Task: Add a signature Jim Hall containing Best wishes for a happy National Womens Day, Jim Hall to email address softage.2@softage.net and add a folder Fundraising
Action: Key pressed n<Key.shift>Jim<Key.space><Key.shift>Hall<Key.shift_r><Key.home><Key.backspace>
Screenshot: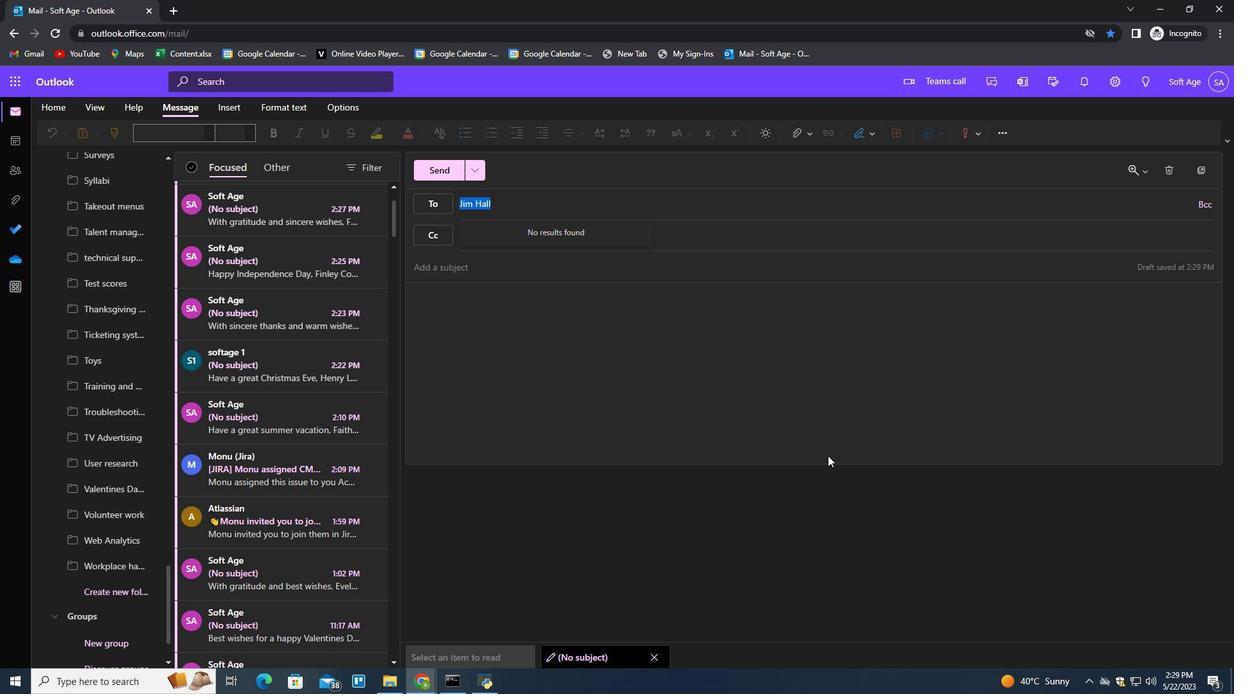 
Action: Mouse moved to (867, 128)
Screenshot: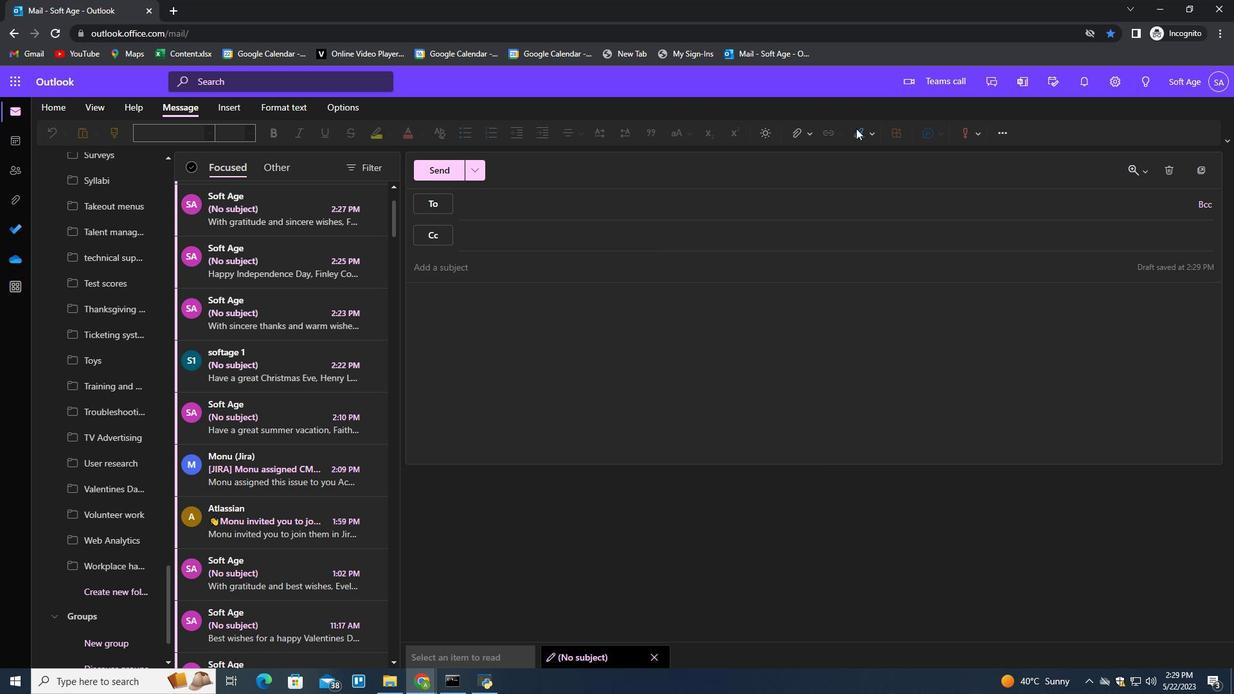 
Action: Mouse pressed left at (867, 128)
Screenshot: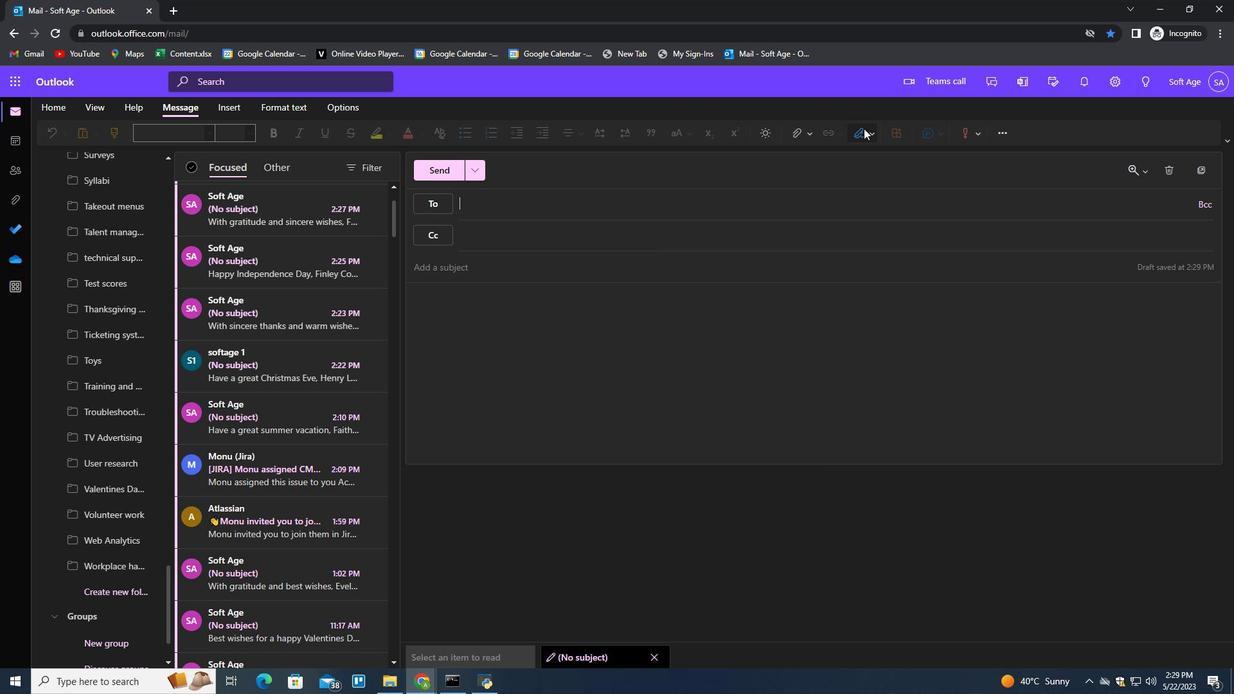 
Action: Mouse moved to (850, 182)
Screenshot: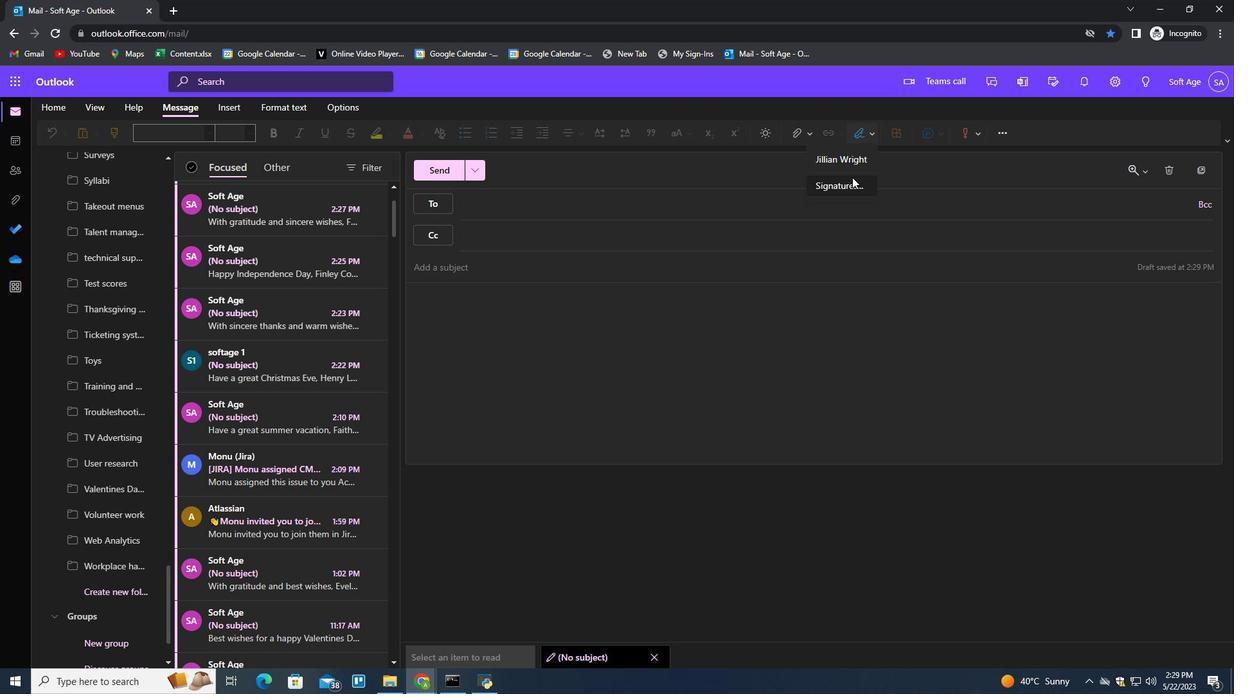 
Action: Mouse pressed left at (850, 182)
Screenshot: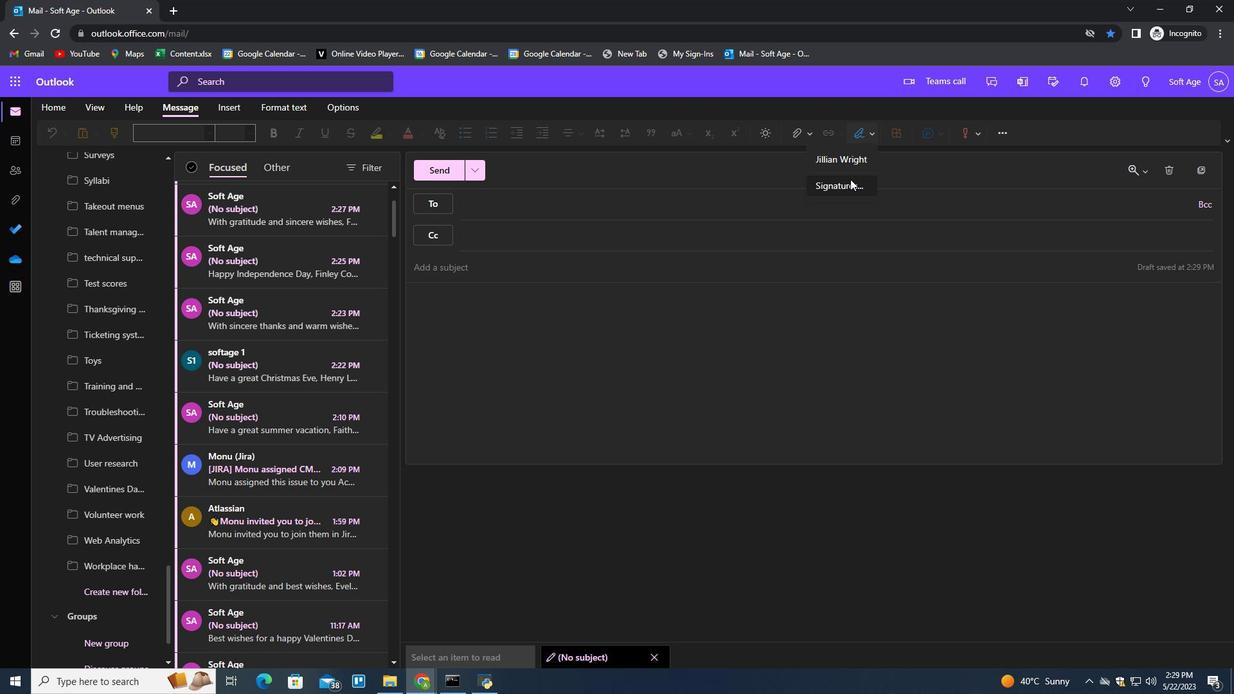 
Action: Mouse moved to (871, 232)
Screenshot: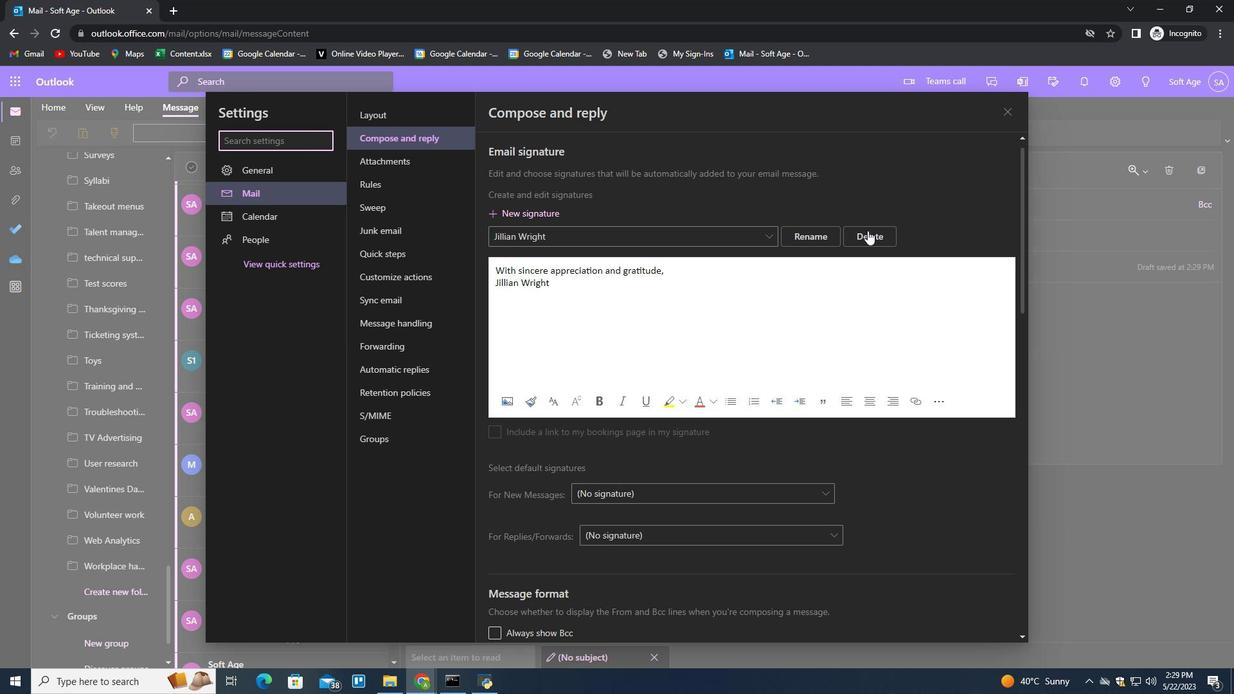 
Action: Mouse pressed left at (871, 232)
Screenshot: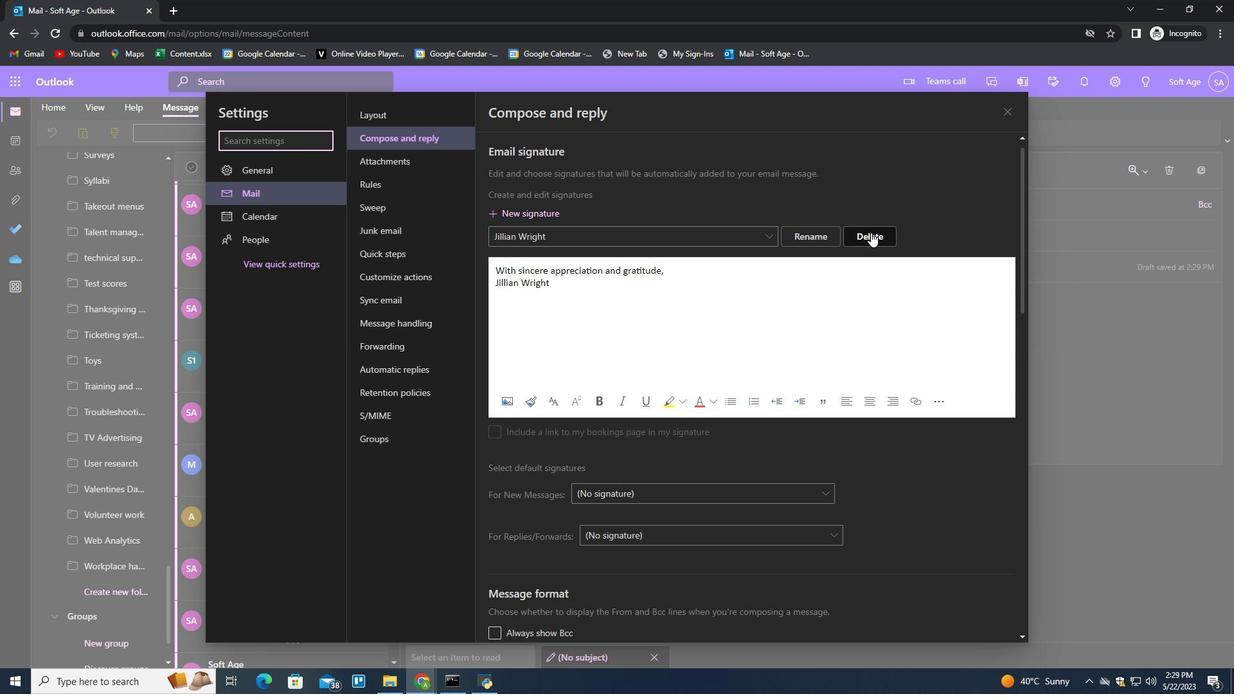 
Action: Mouse moved to (864, 234)
Screenshot: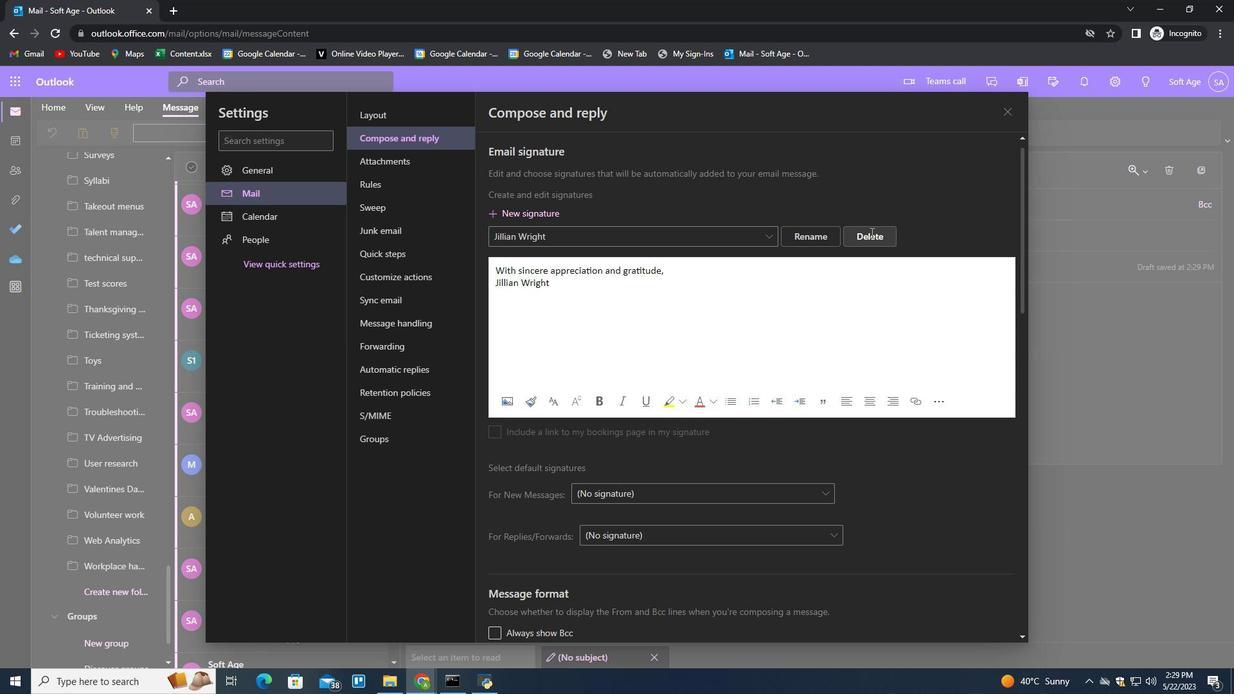 
Action: Mouse pressed left at (864, 234)
Screenshot: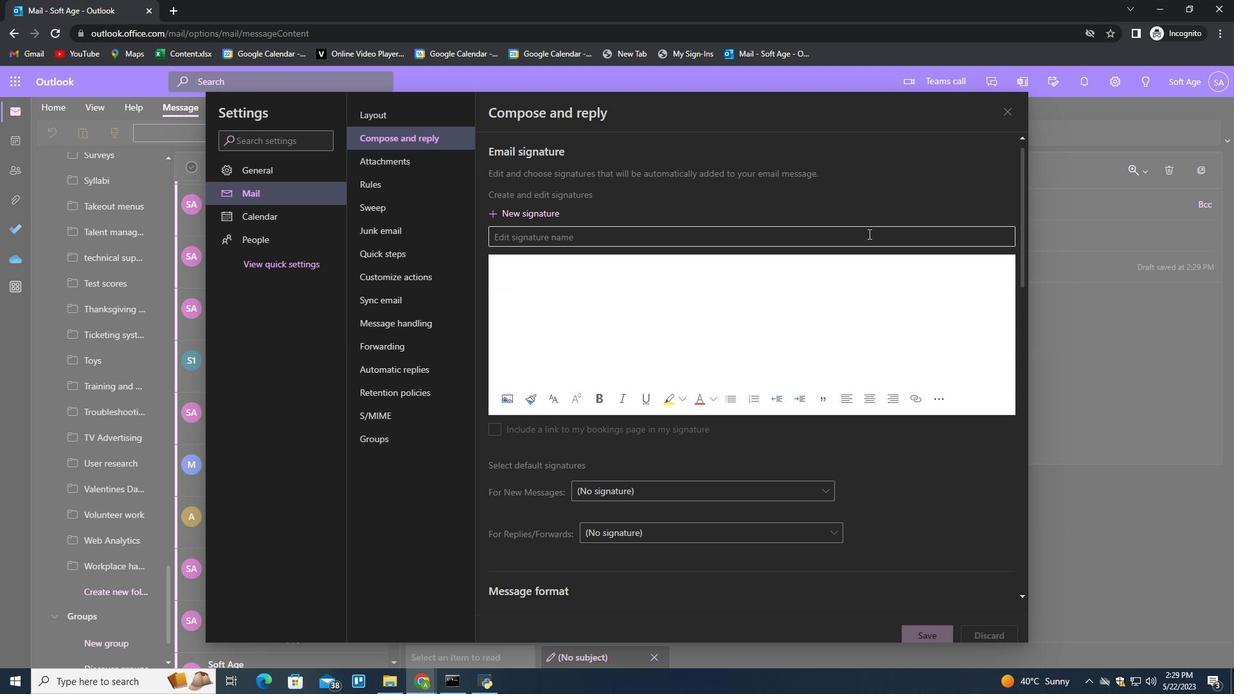 
Action: Mouse moved to (864, 235)
Screenshot: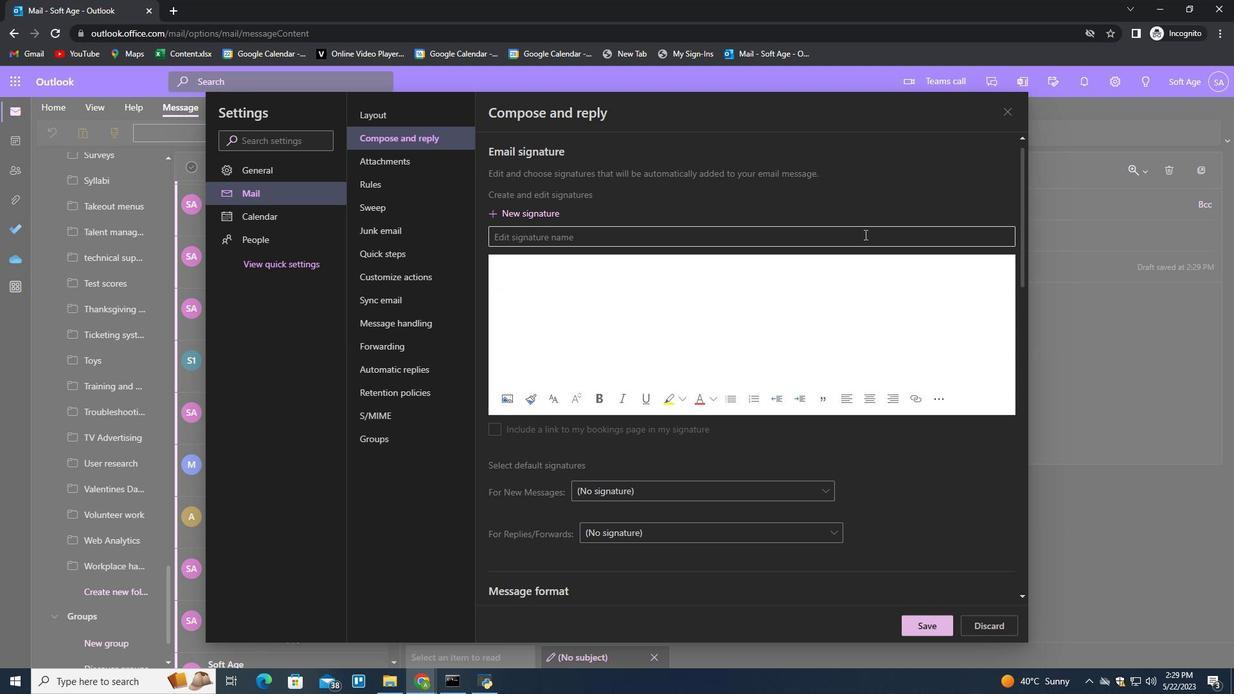 
Action: Key pressed <Key.shift>Jim<Key.space><Key.shift>Hall<Key.tab><Key.shift>Bestwishes<Key.space>o<Key.backspace>for<Key.space>a<Key.space>happy<Key.space><Key.shift>National<Key.space><Key.shift>Womens<Key.space><Key.shift>Day,<Key.shift_r><Key.enter><Key.shift>Jim<Key.space><Key.shift>HJ<Key.backspace>all
Screenshot: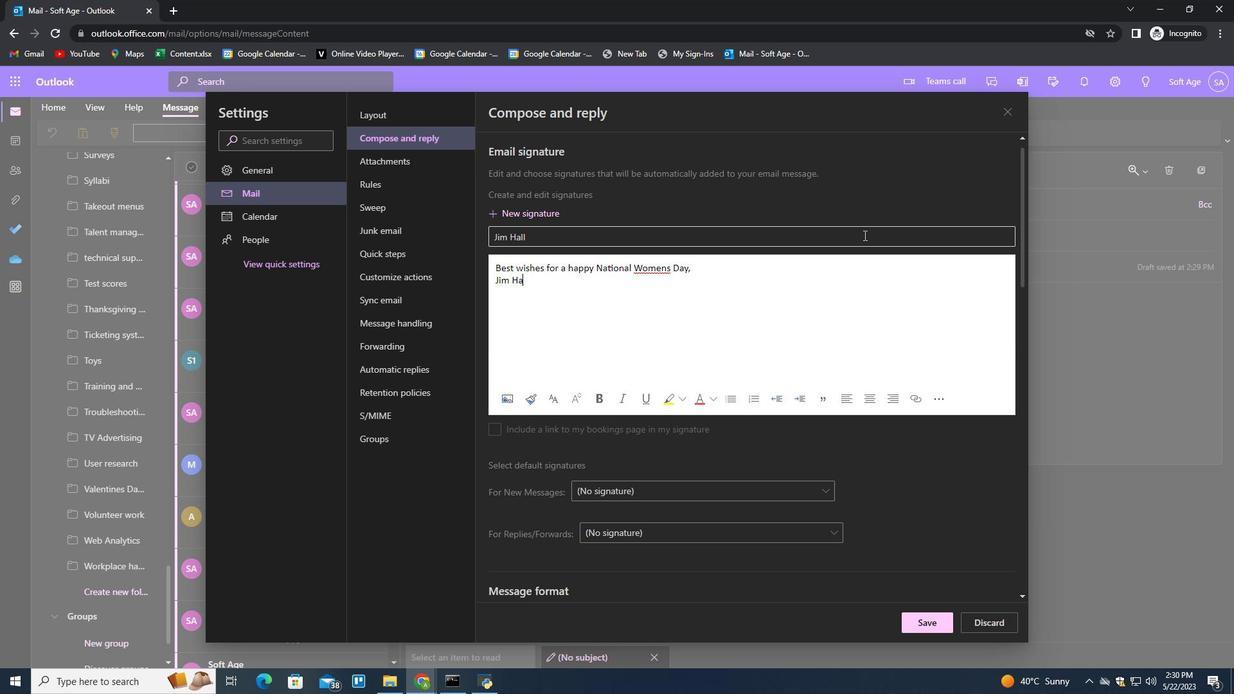 
Action: Mouse moved to (938, 617)
Screenshot: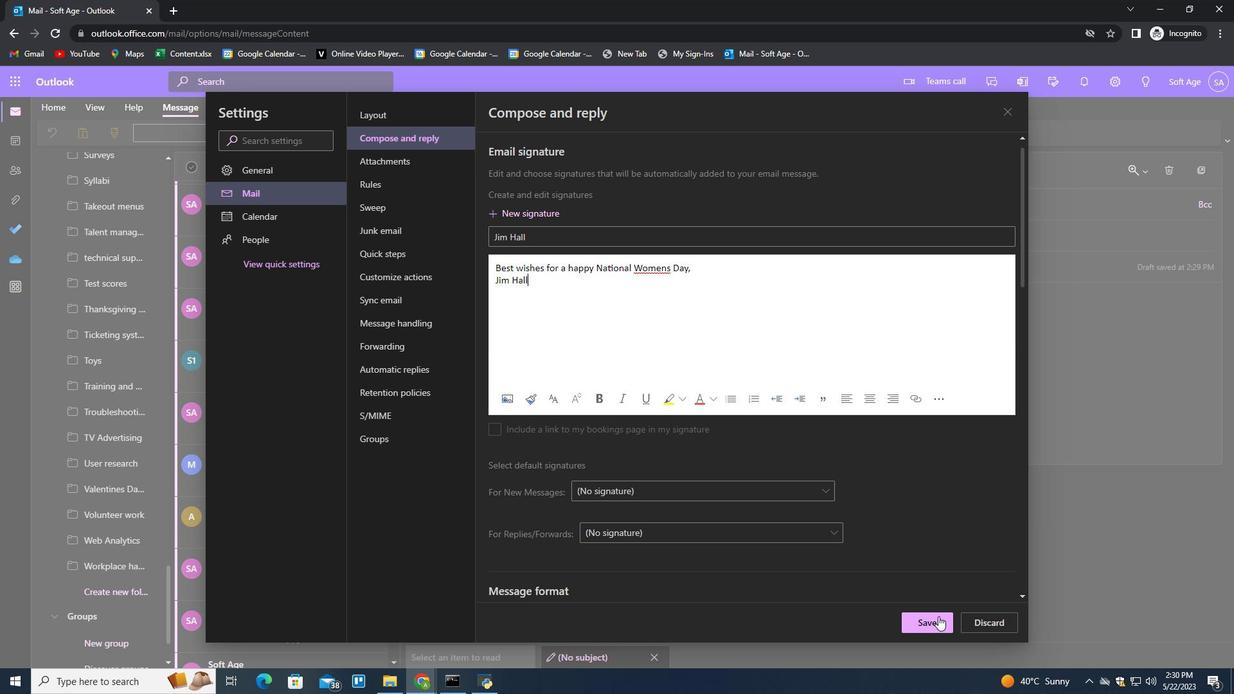 
Action: Mouse pressed left at (938, 617)
Screenshot: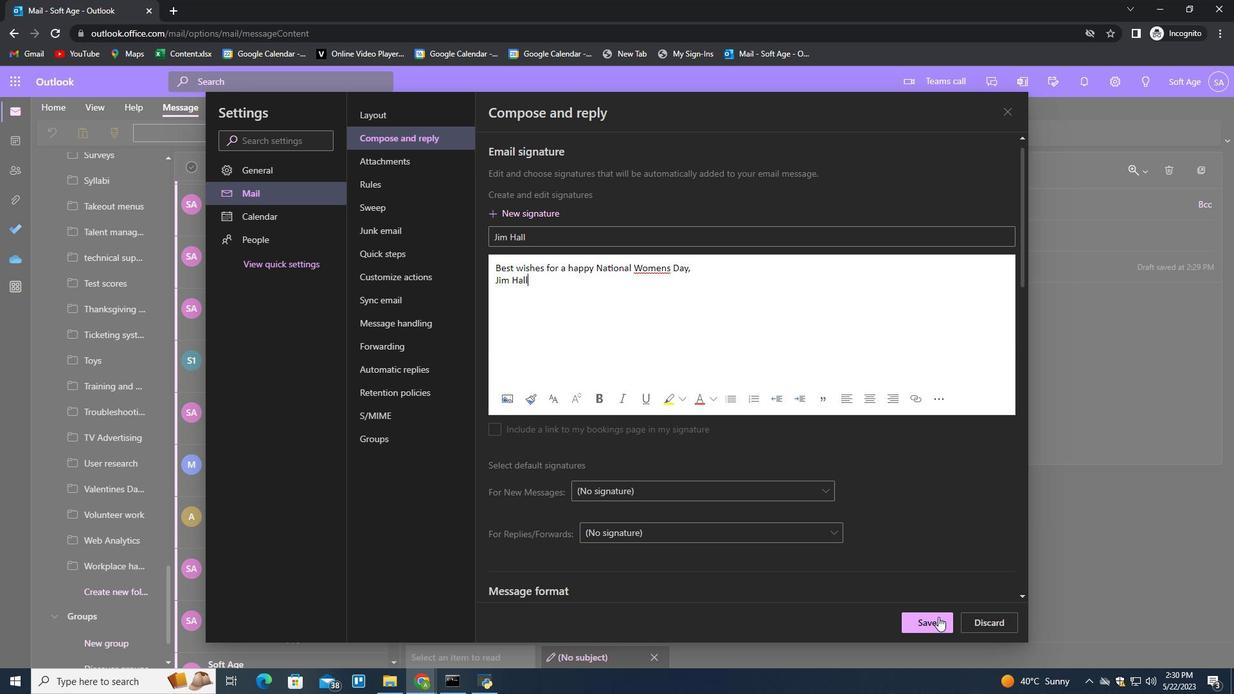 
Action: Mouse moved to (1075, 327)
Screenshot: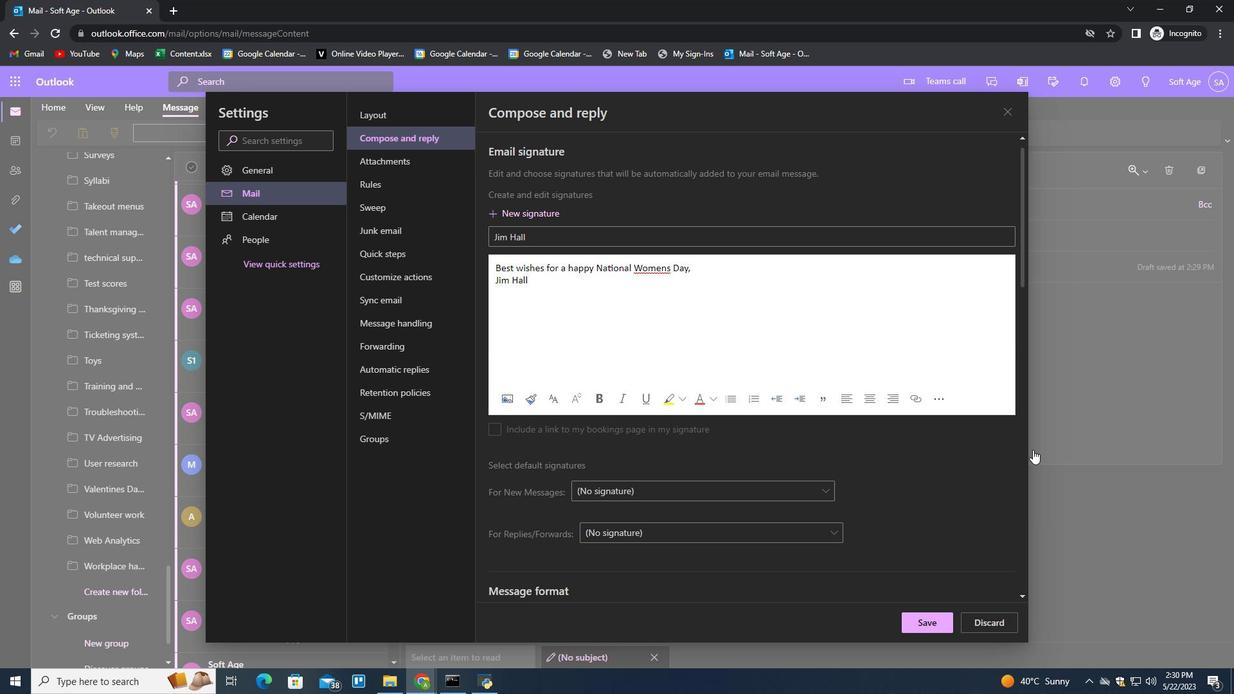 
Action: Mouse pressed left at (1075, 327)
Screenshot: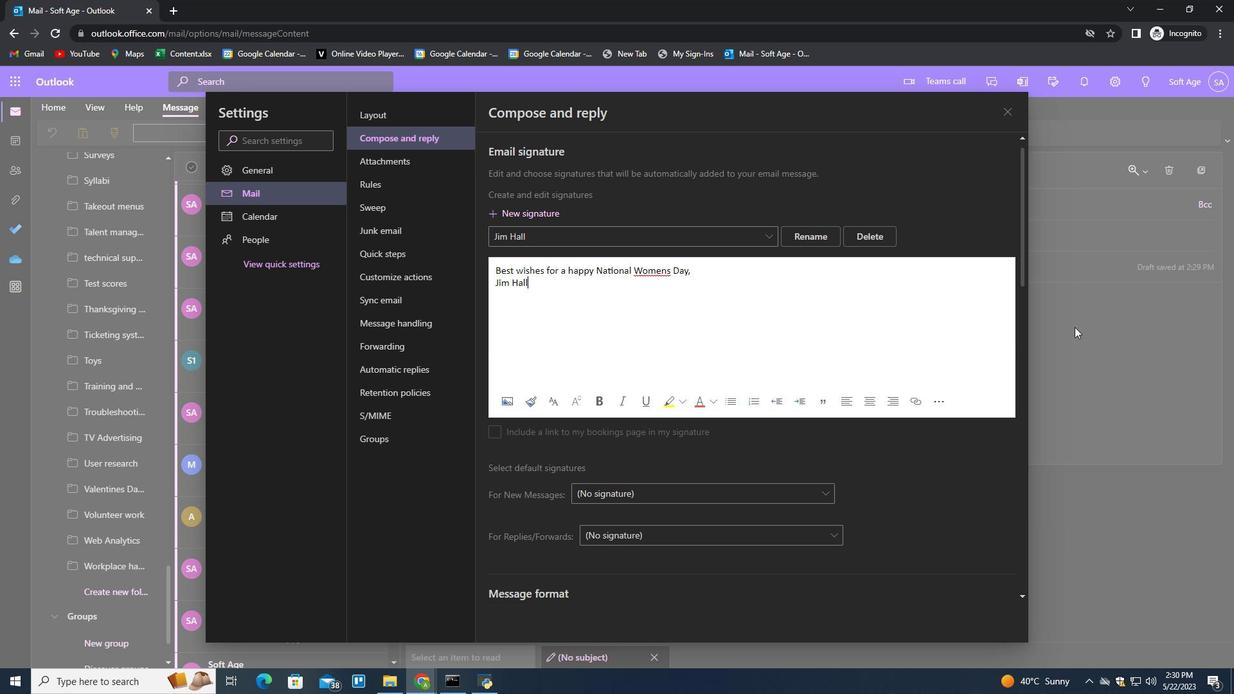 
Action: Mouse moved to (866, 137)
Screenshot: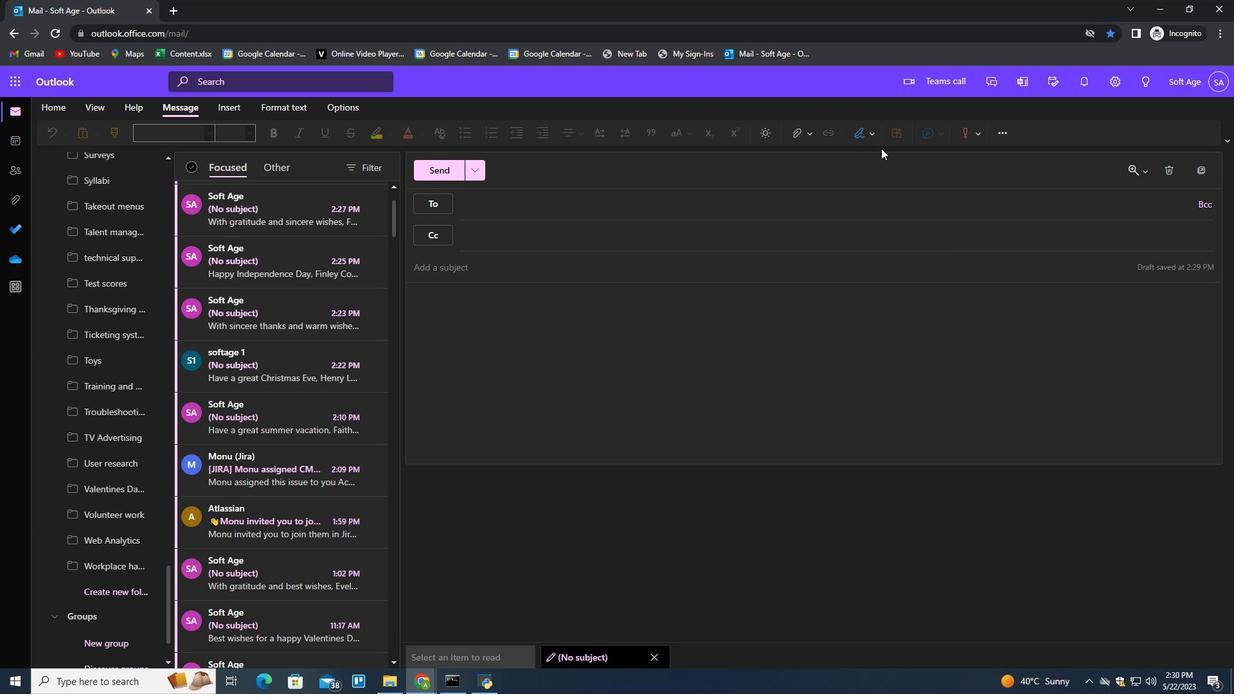
Action: Mouse pressed left at (866, 137)
Screenshot: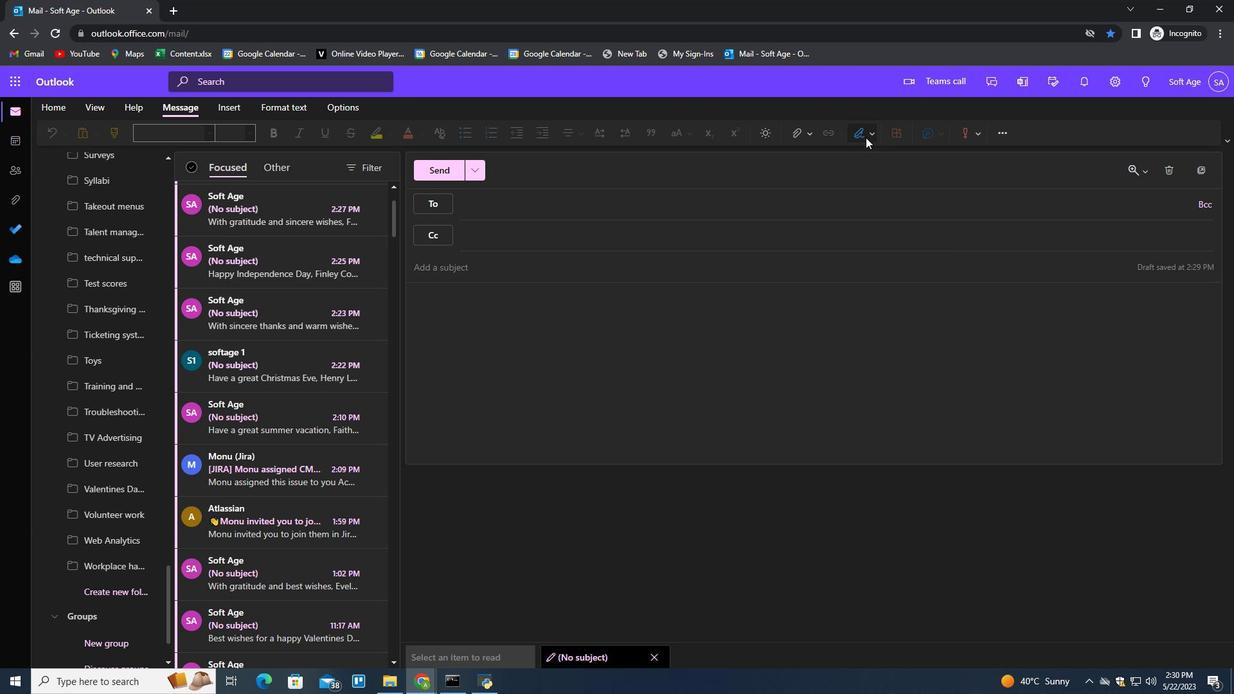
Action: Mouse moved to (851, 160)
Screenshot: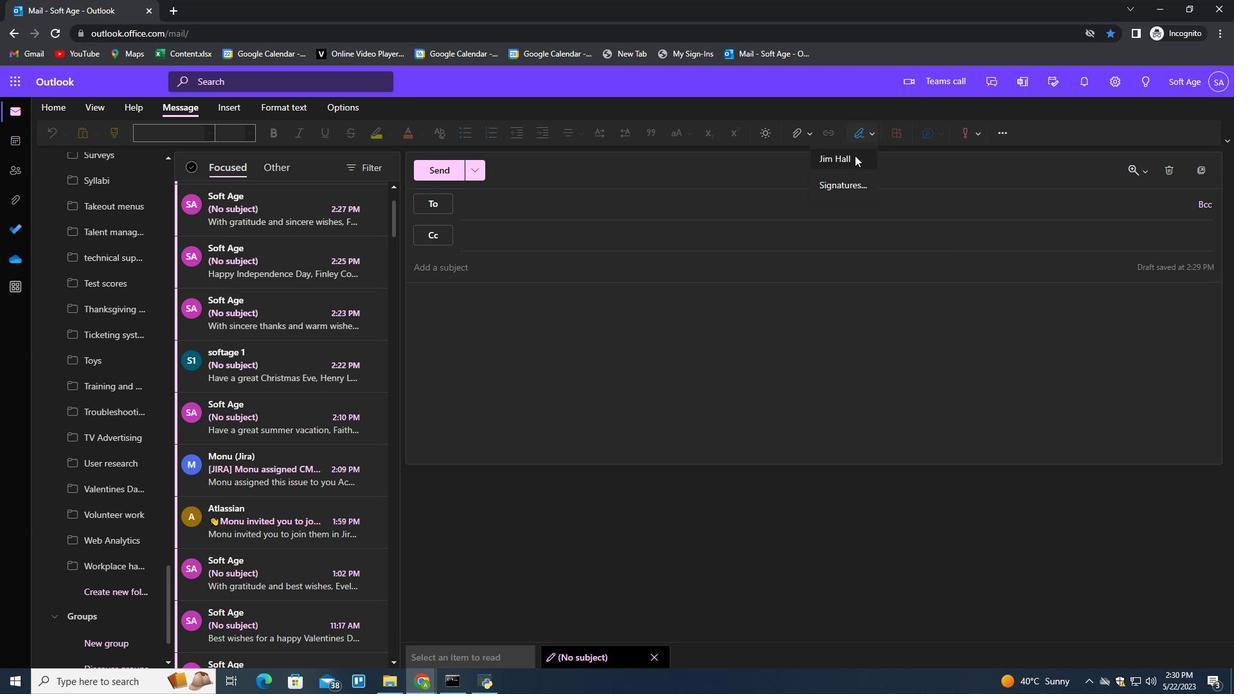 
Action: Mouse pressed left at (851, 160)
Screenshot: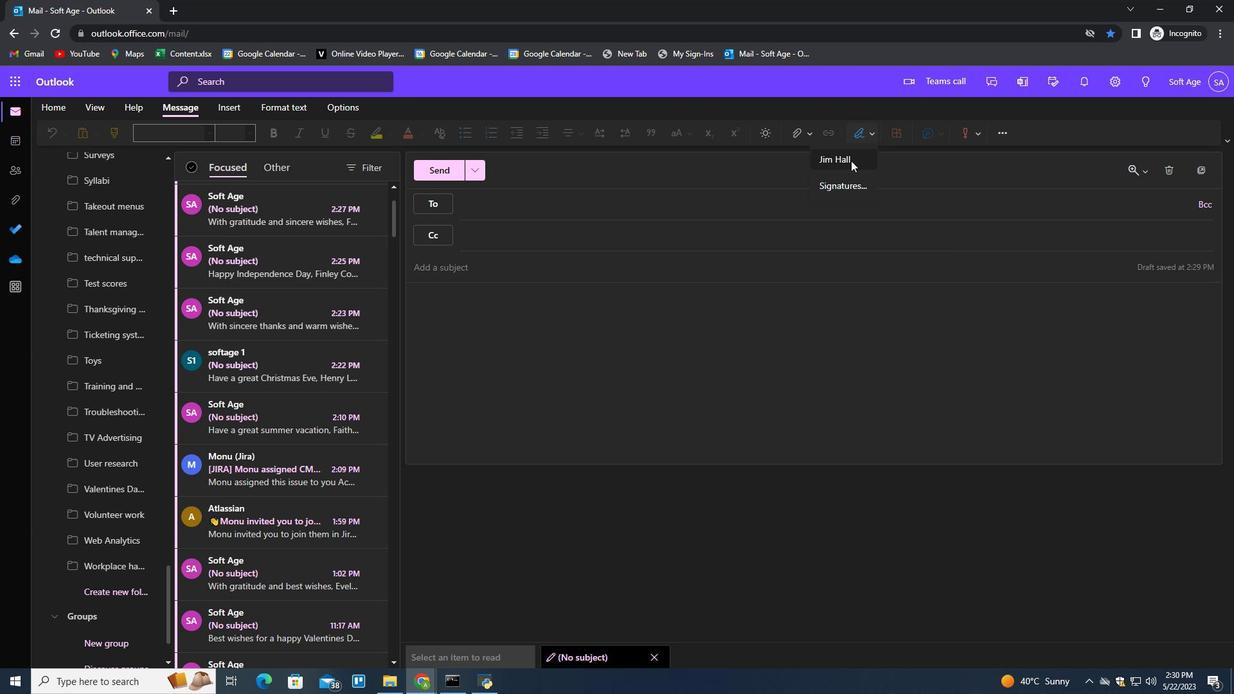 
Action: Mouse moved to (490, 209)
Screenshot: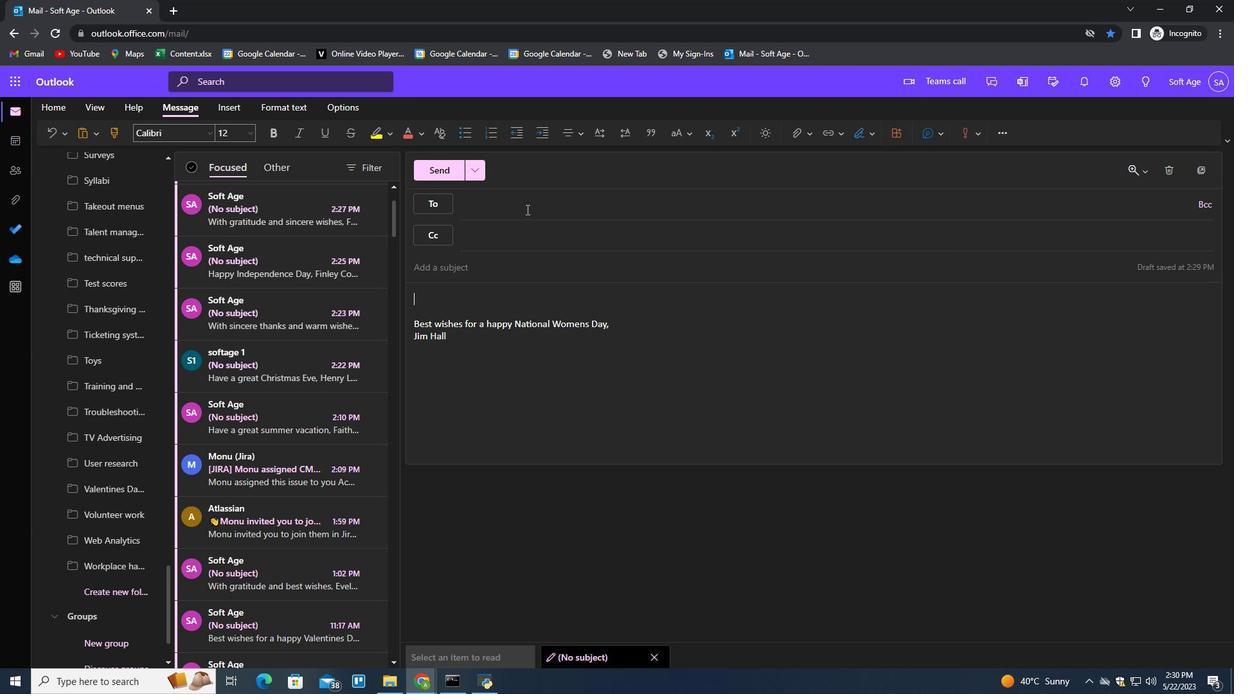 
Action: Mouse pressed left at (490, 209)
Screenshot: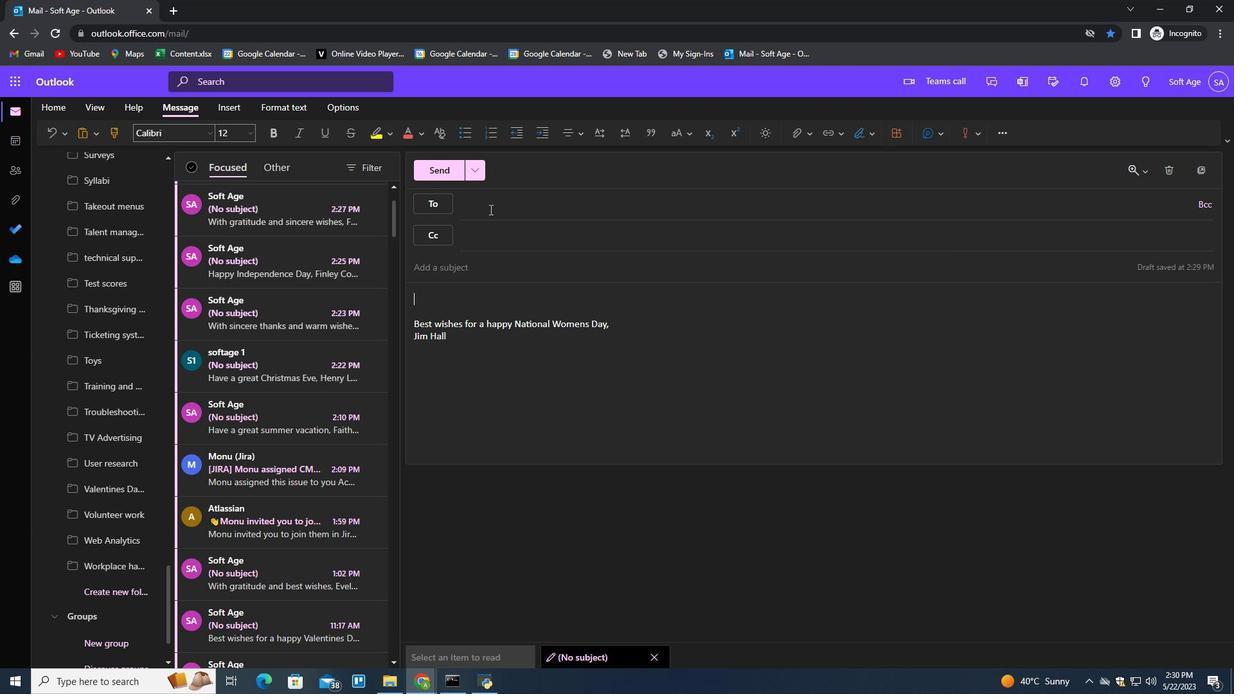 
Action: Mouse moved to (508, 207)
Screenshot: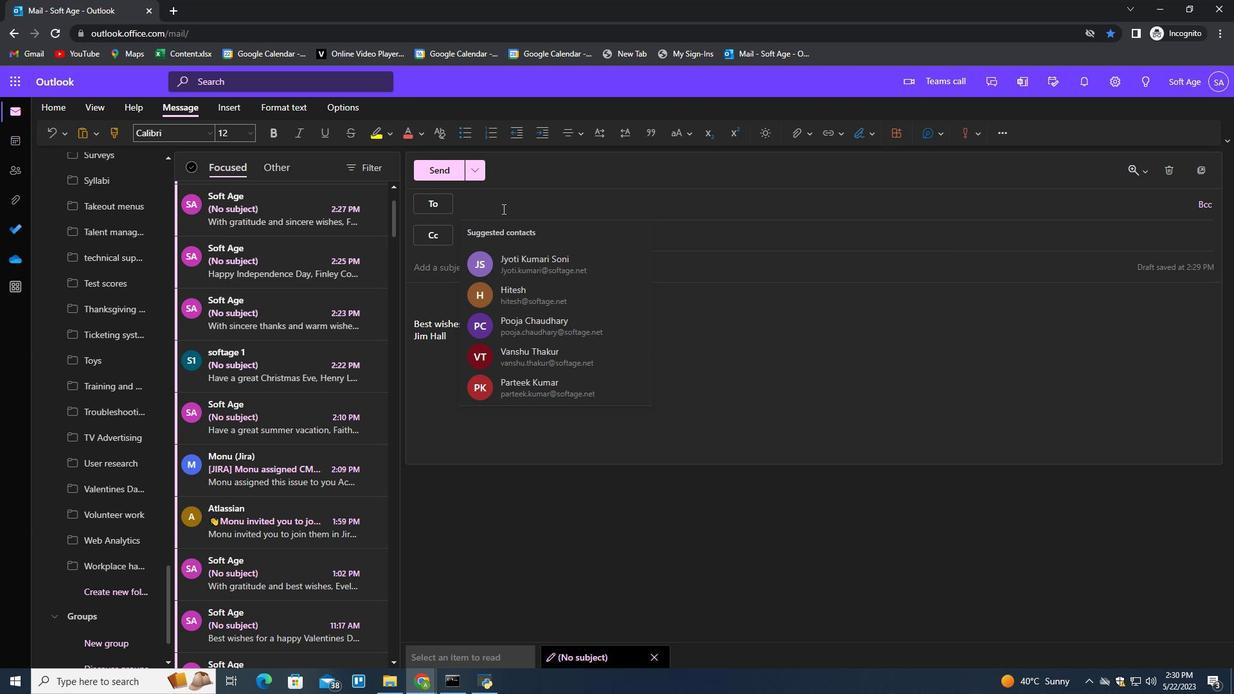 
Action: Key pressed softage.2<Key.shift>@softage.net<Key.enter>
Screenshot: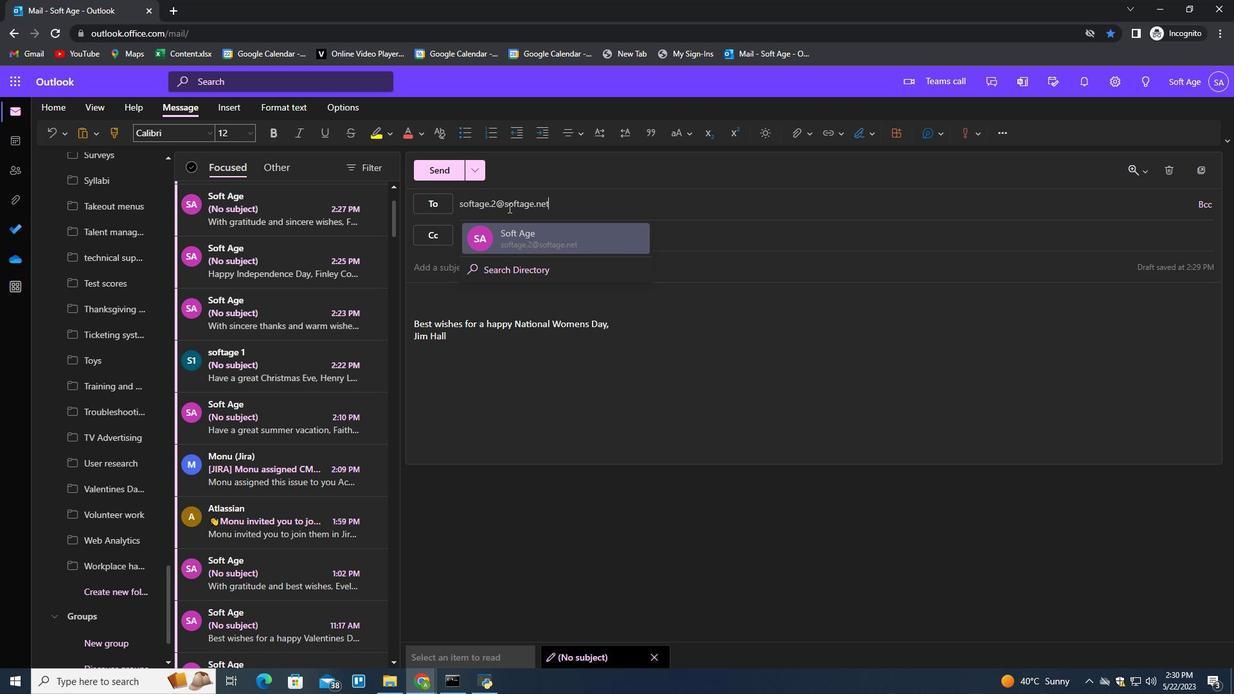 
Action: Mouse moved to (145, 458)
Screenshot: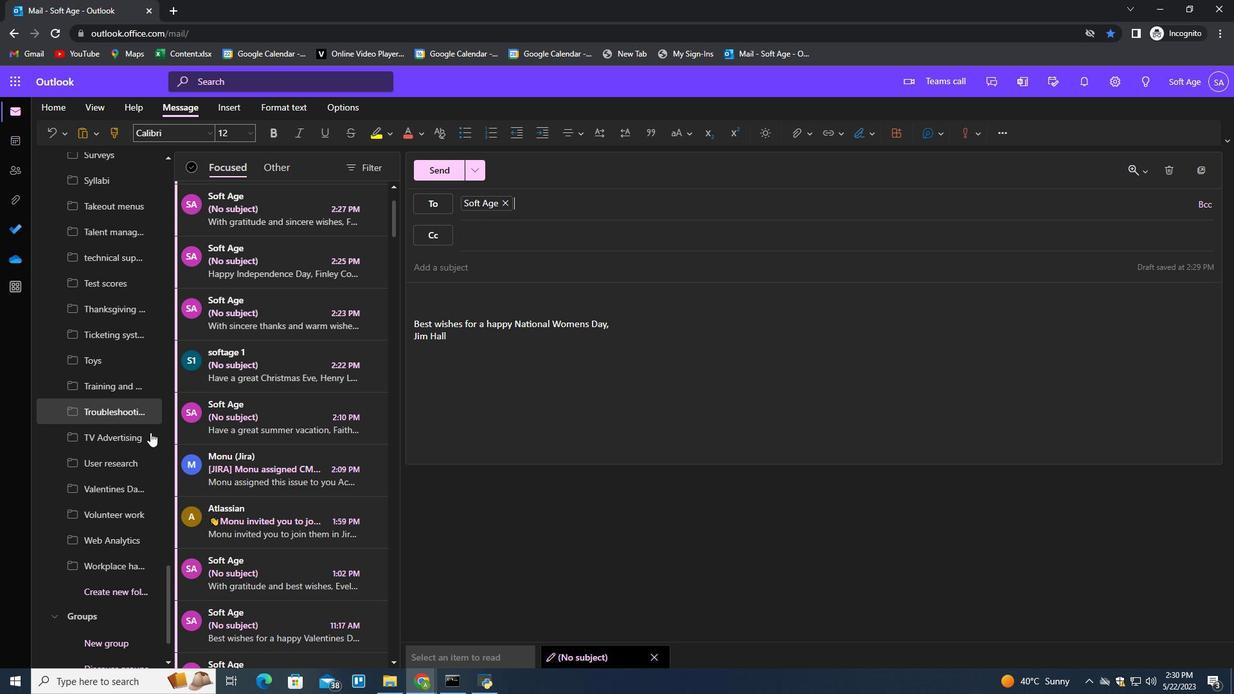 
Action: Mouse scrolled (145, 457) with delta (0, 0)
Screenshot: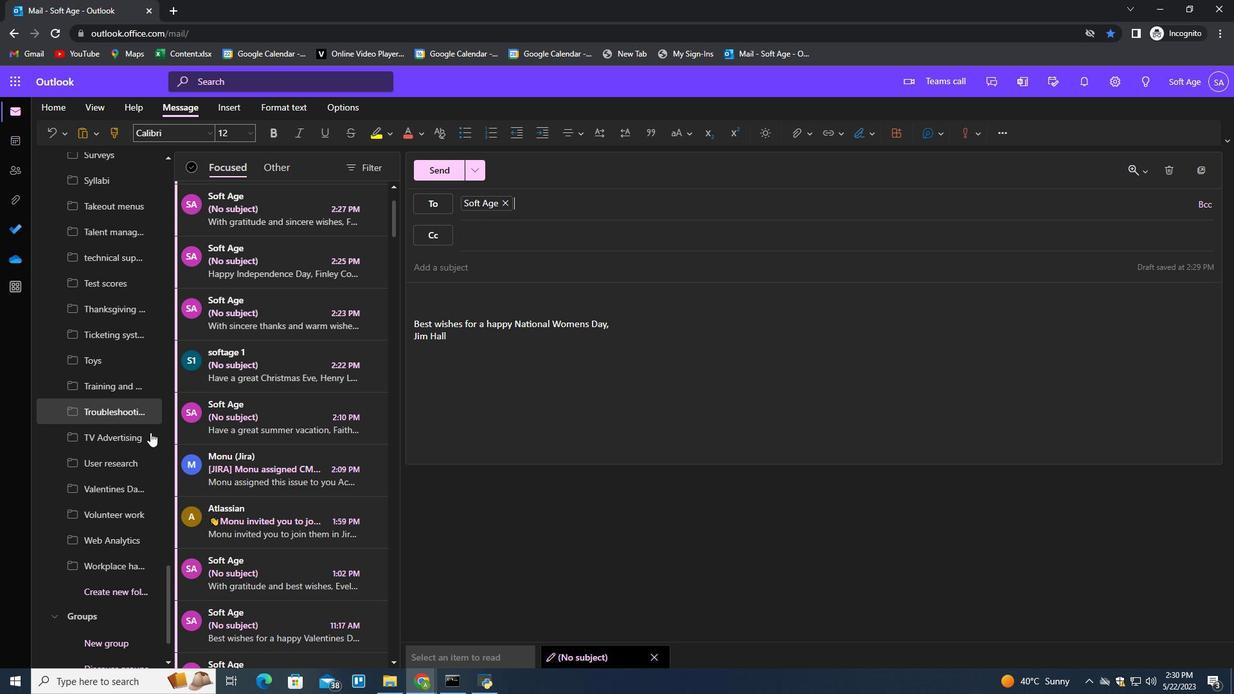 
Action: Mouse moved to (144, 466)
Screenshot: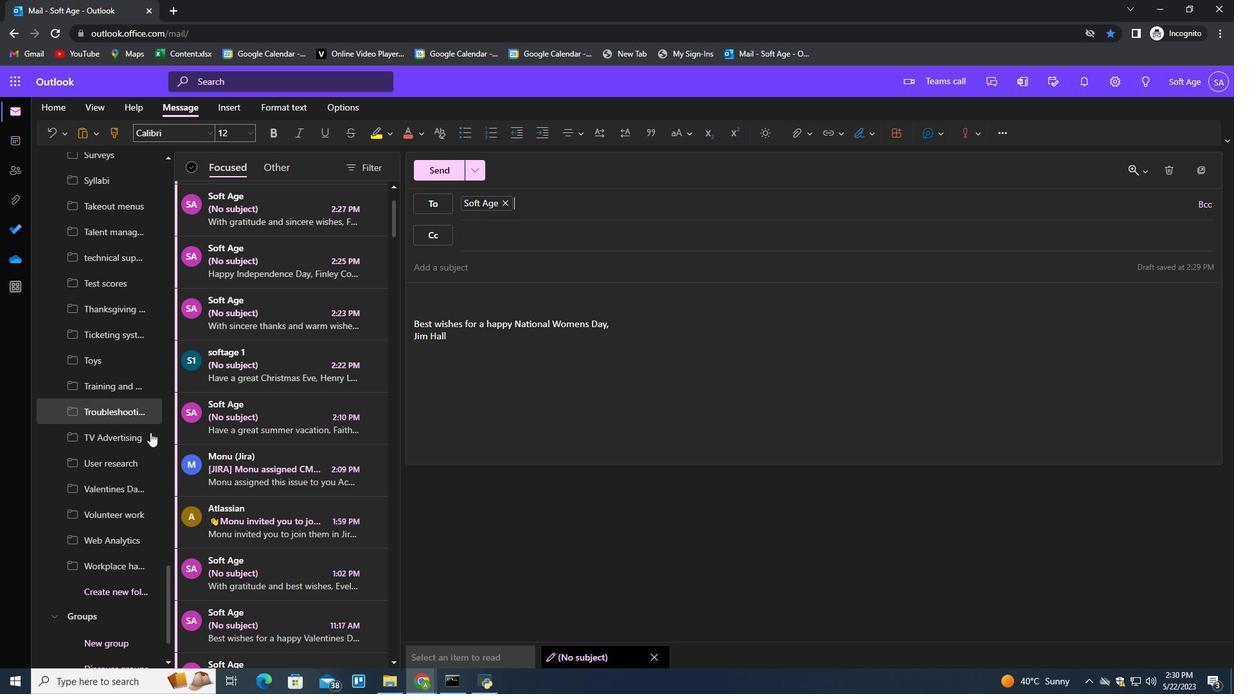 
Action: Mouse scrolled (144, 466) with delta (0, 0)
Screenshot: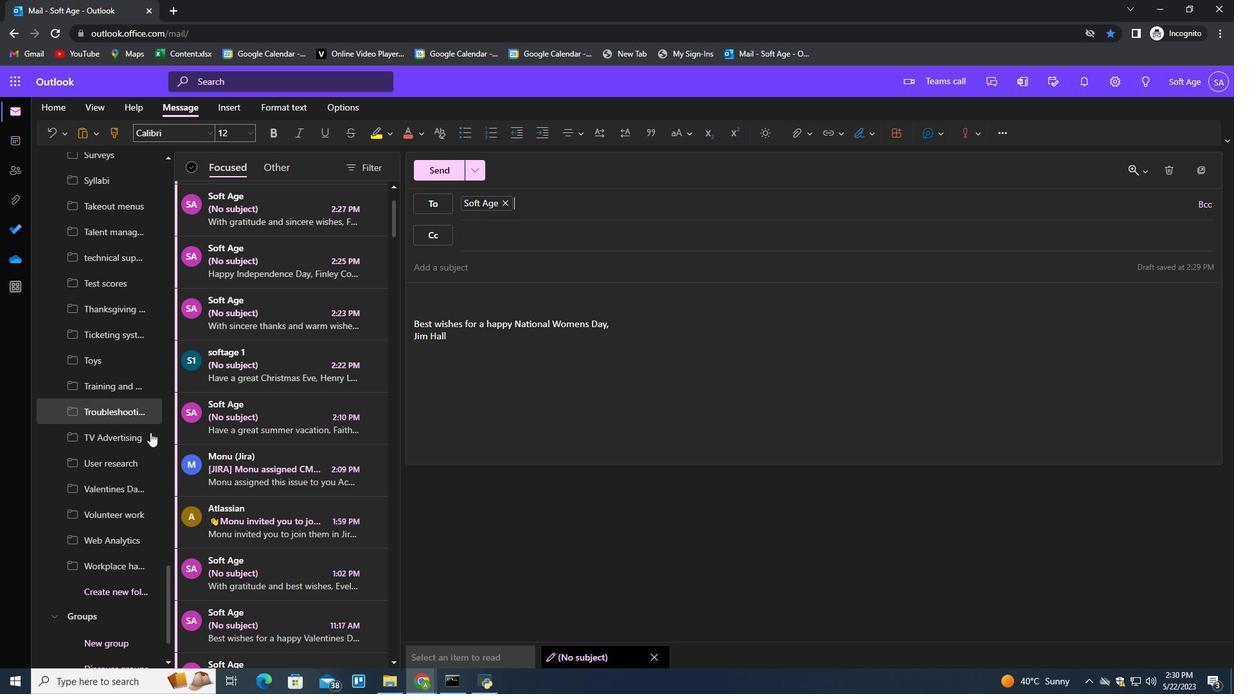 
Action: Mouse moved to (144, 478)
Screenshot: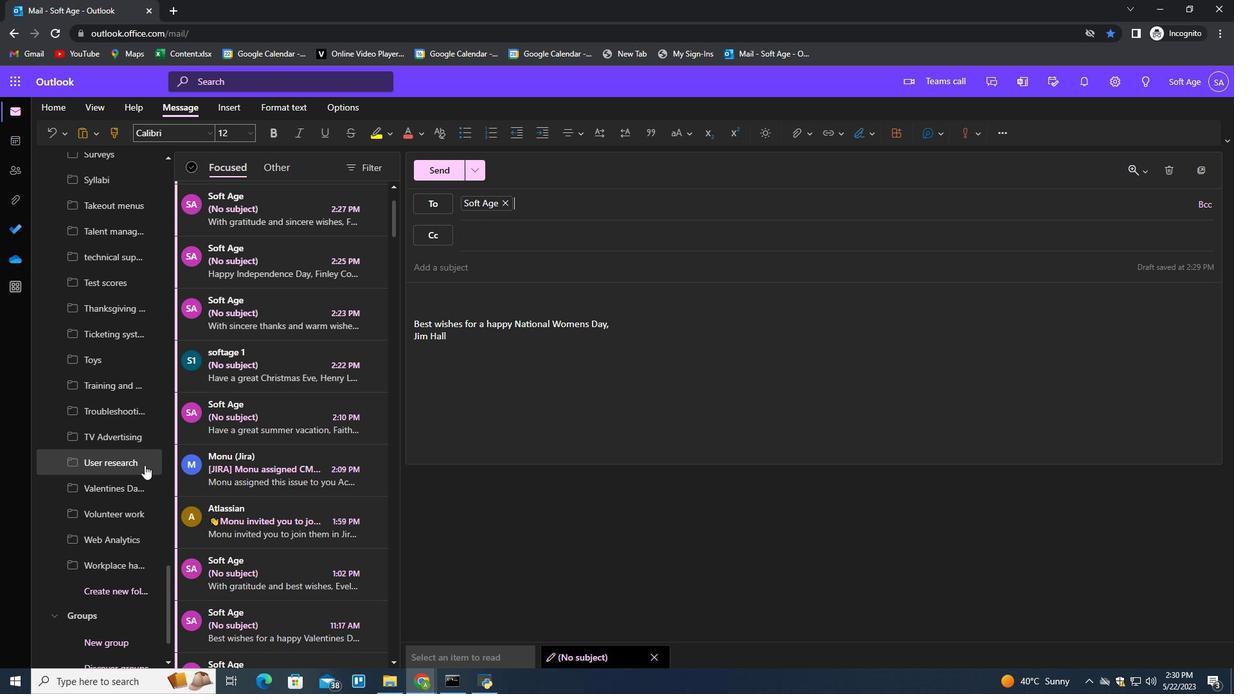
Action: Mouse scrolled (144, 474) with delta (0, 0)
Screenshot: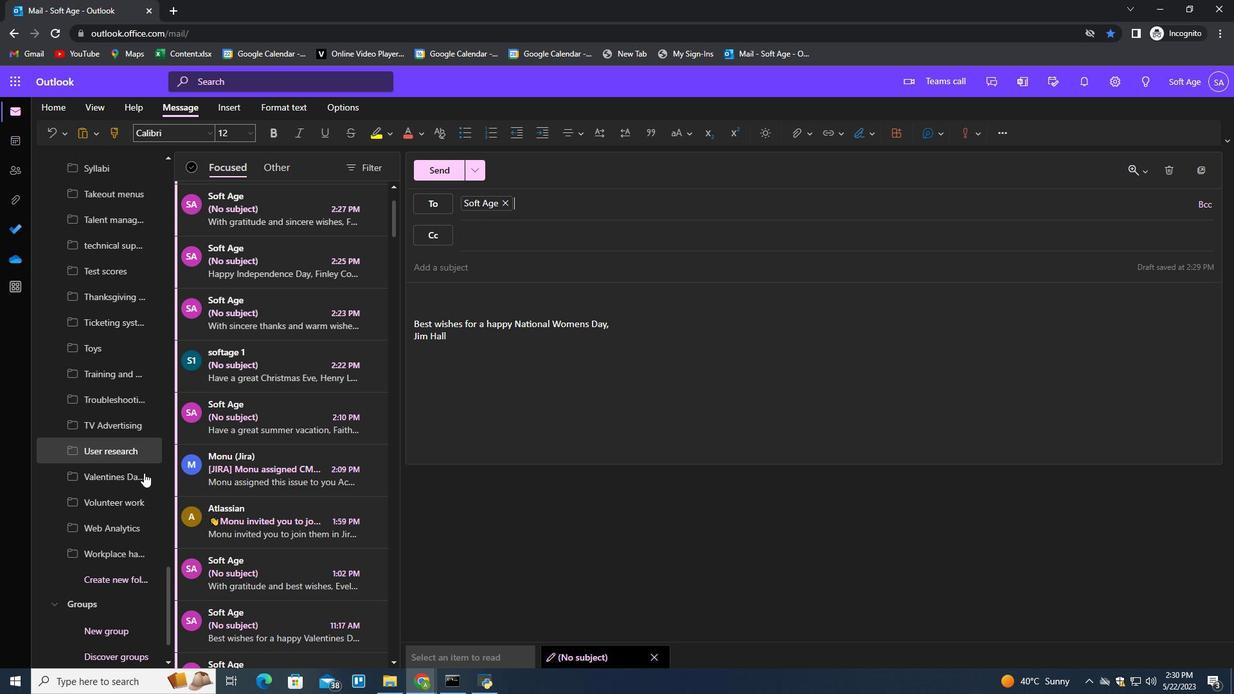 
Action: Mouse moved to (134, 525)
Screenshot: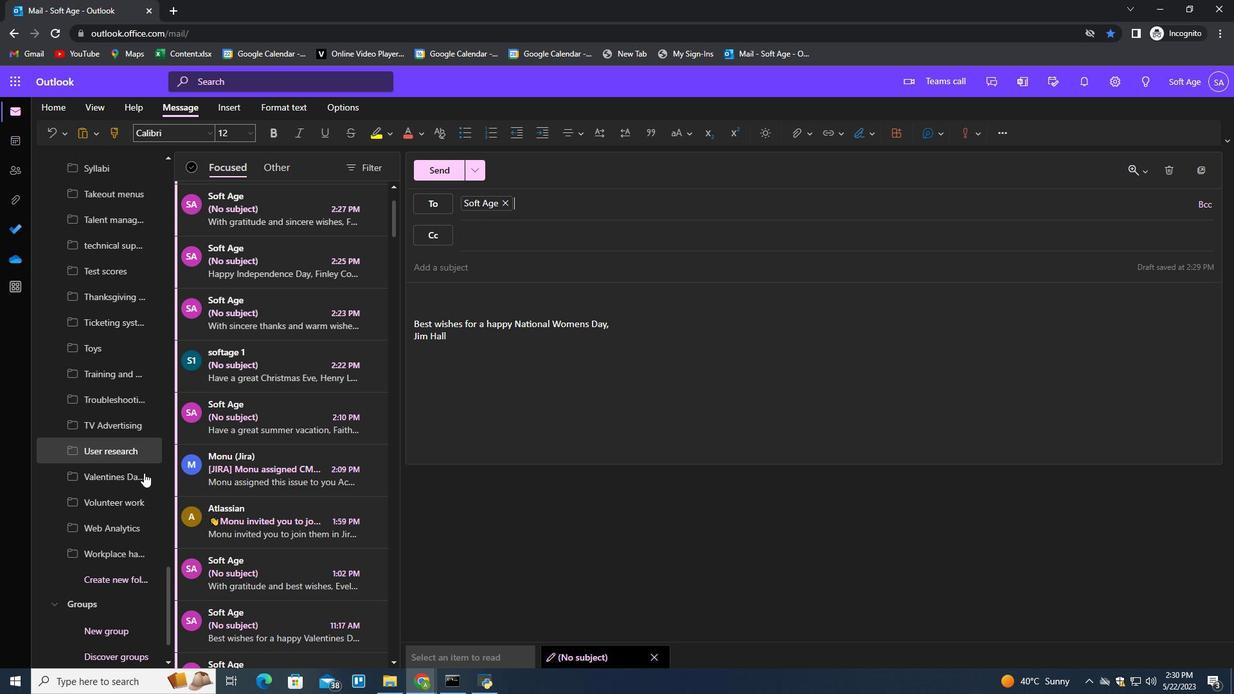 
Action: Mouse scrolled (144, 479) with delta (0, 0)
Screenshot: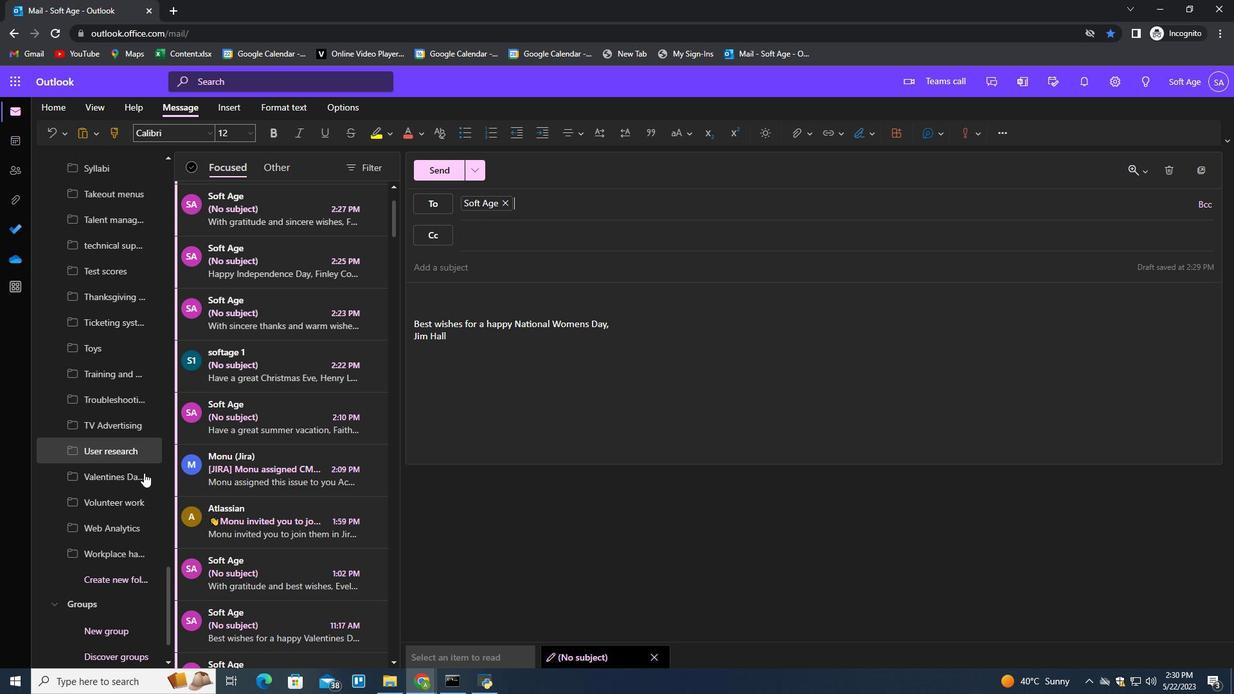 
Action: Mouse moved to (132, 529)
Screenshot: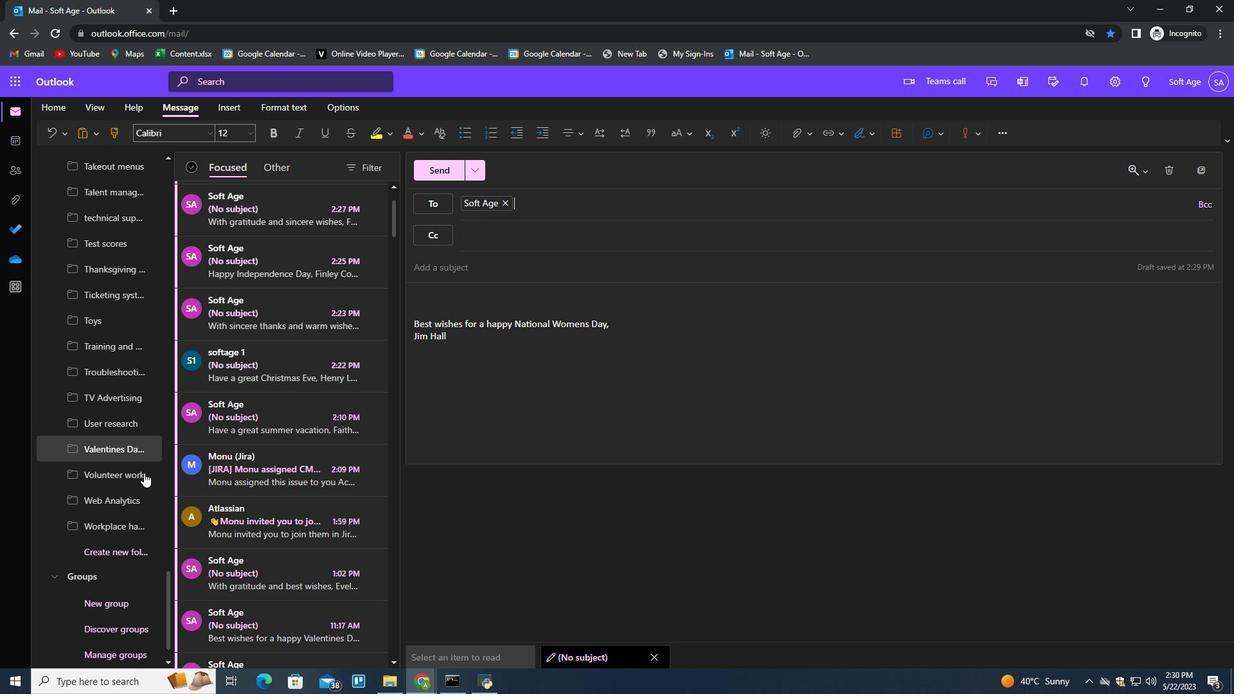 
Action: Mouse scrolled (142, 488) with delta (0, 0)
Screenshot: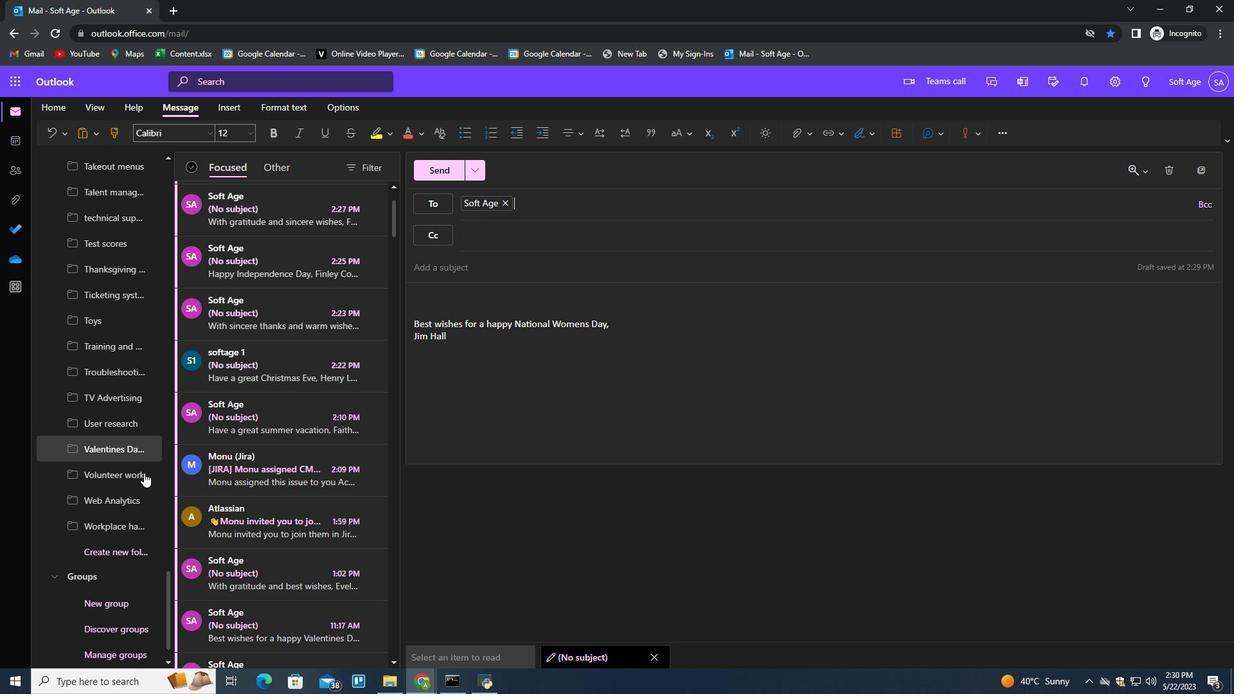 
Action: Mouse moved to (115, 544)
Screenshot: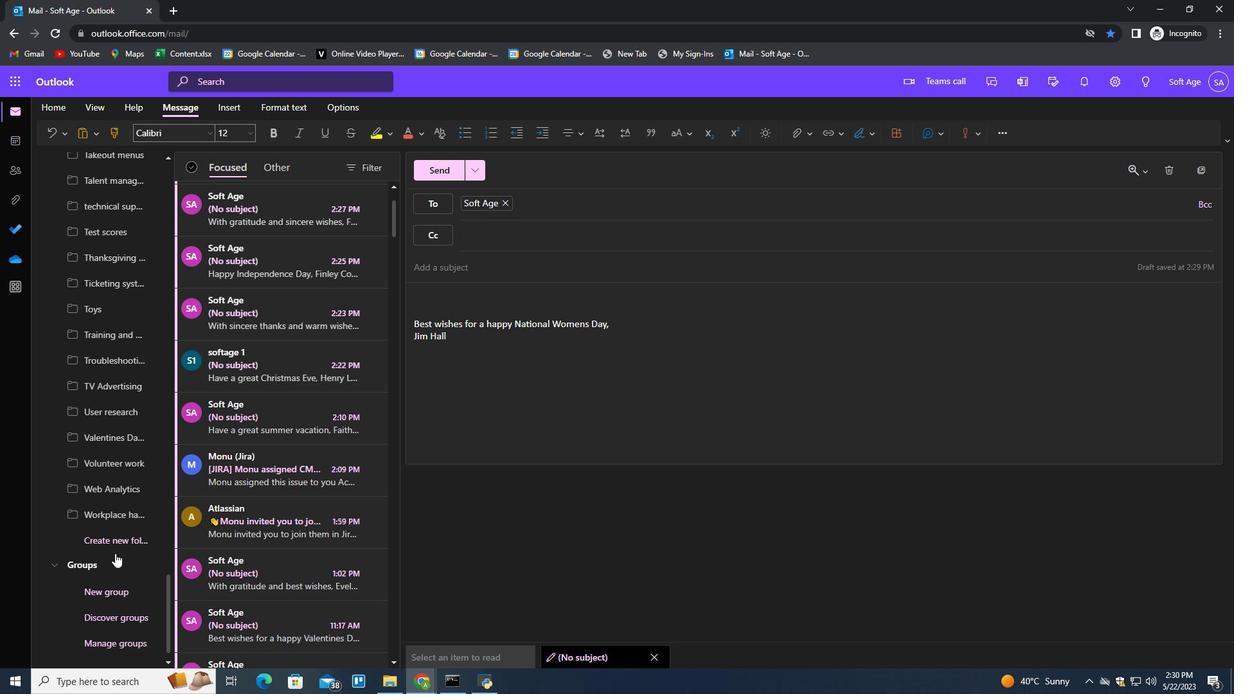 
Action: Mouse pressed left at (115, 544)
Screenshot: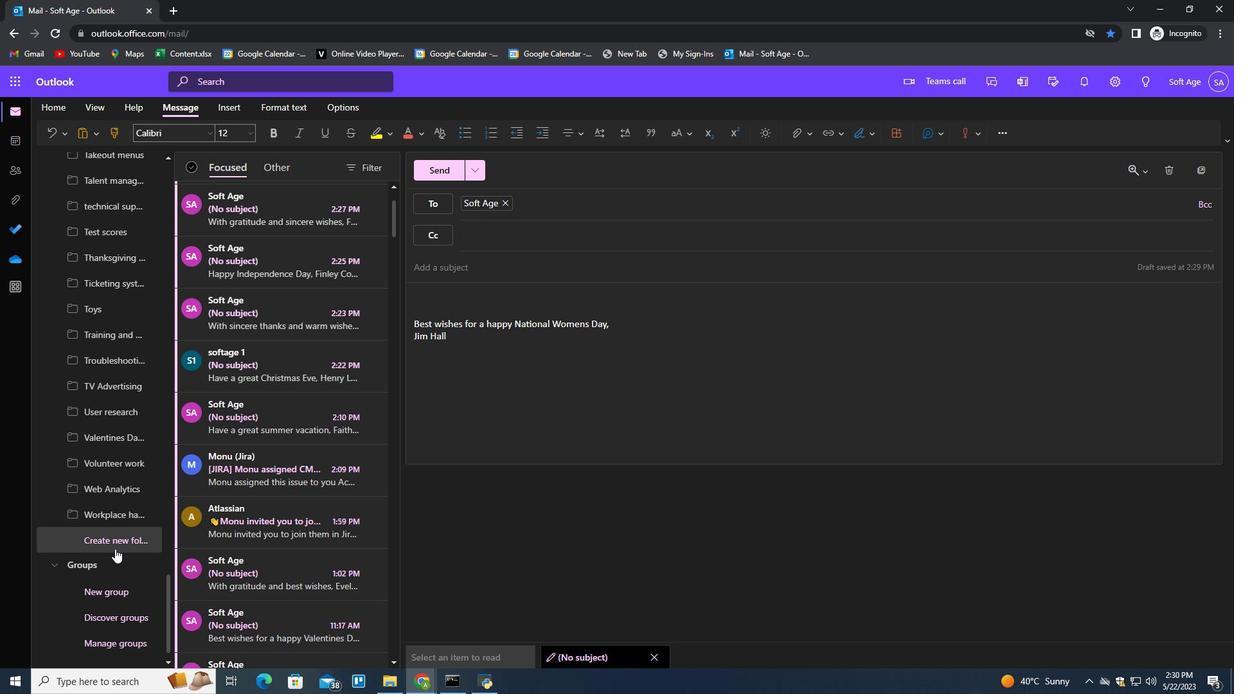 
Action: Key pressed <Key.shift>Fundraising<Key.enter>
Screenshot: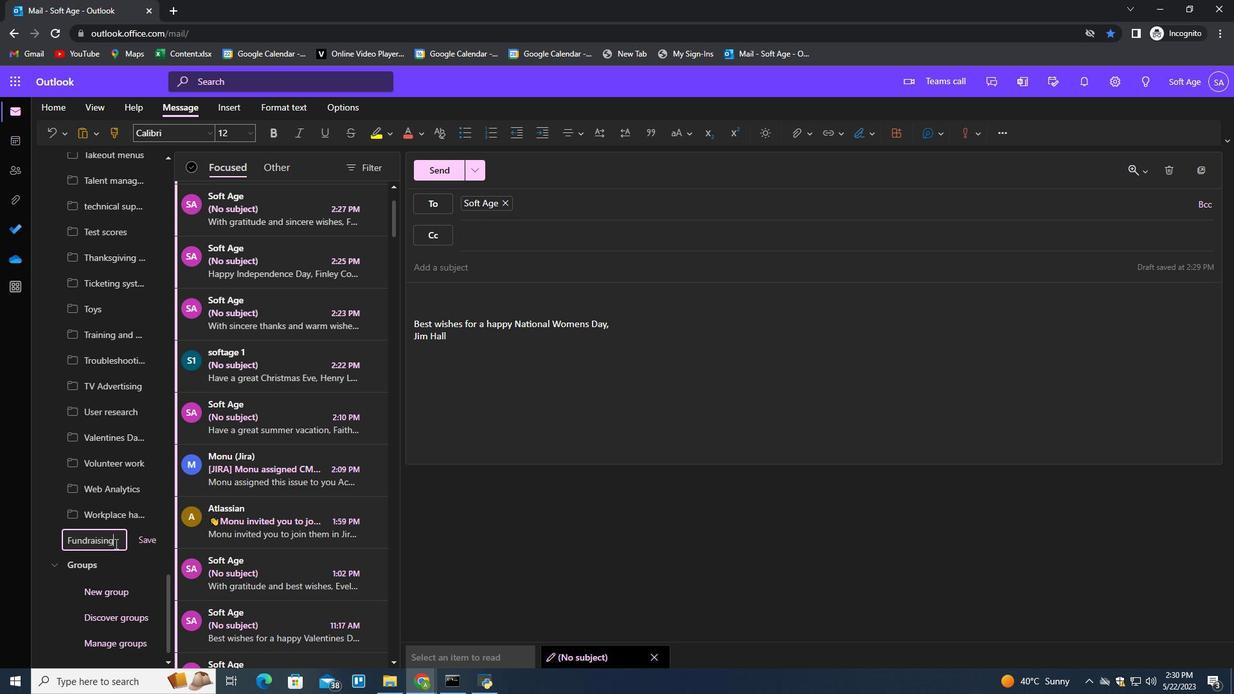 
